 Task: Use Pastel Slide Medium Effect in this video Movie B.mp4
Action: Mouse moved to (293, 115)
Screenshot: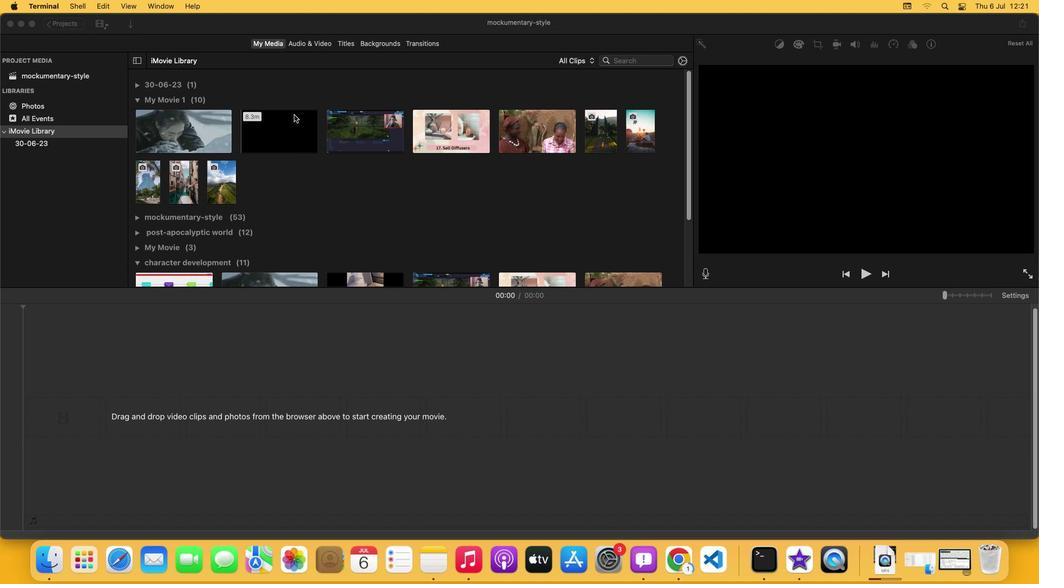 
Action: Mouse pressed left at (293, 115)
Screenshot: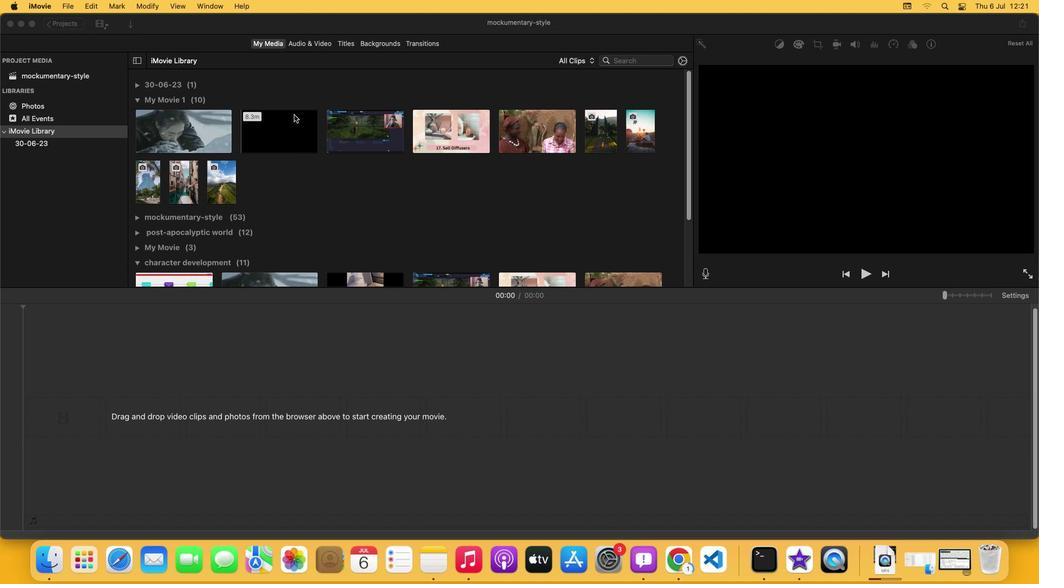 
Action: Mouse moved to (324, 47)
Screenshot: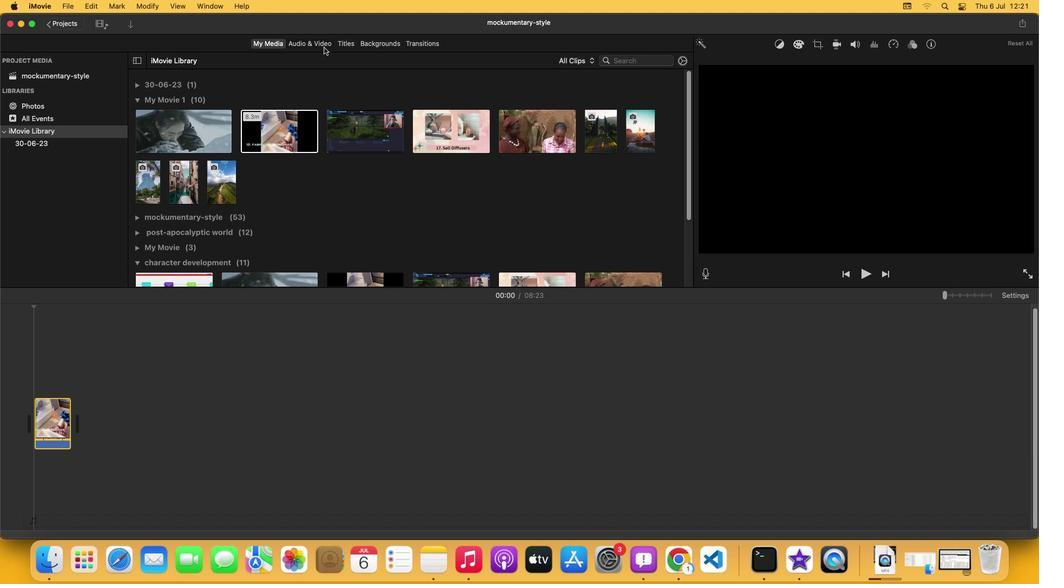 
Action: Mouse pressed left at (324, 47)
Screenshot: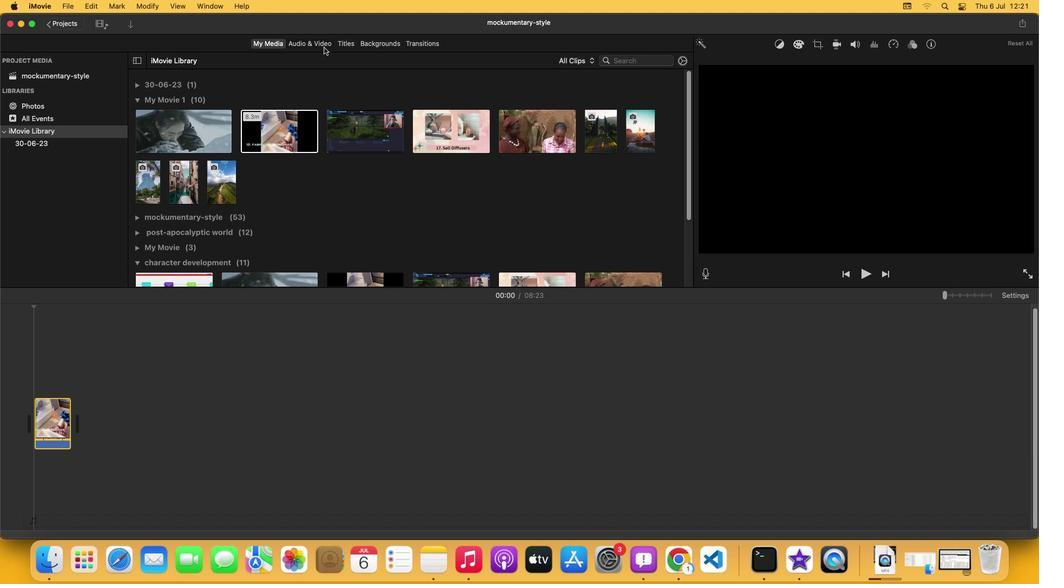 
Action: Mouse moved to (183, 180)
Screenshot: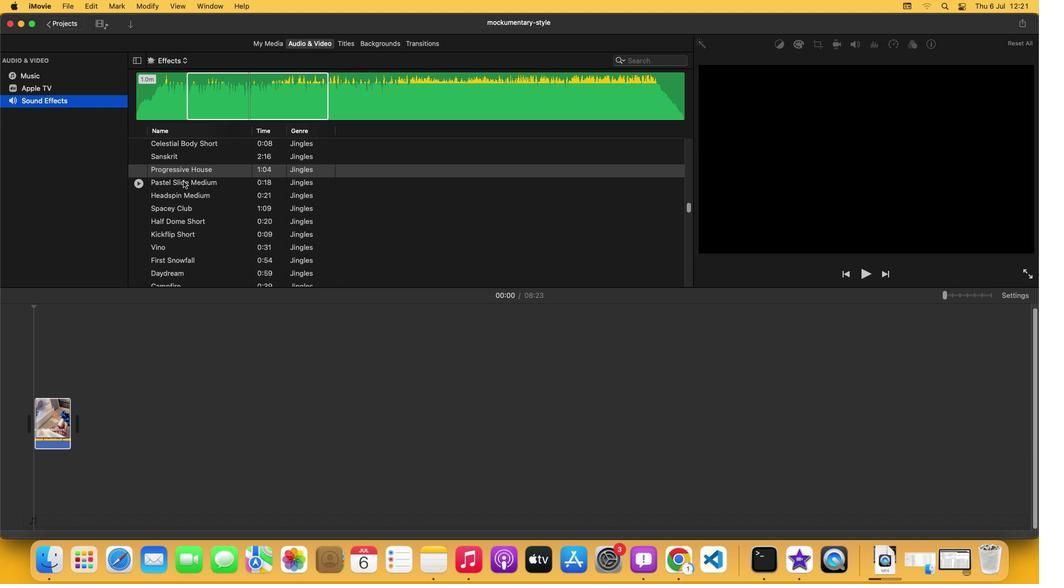 
Action: Mouse pressed left at (183, 180)
Screenshot: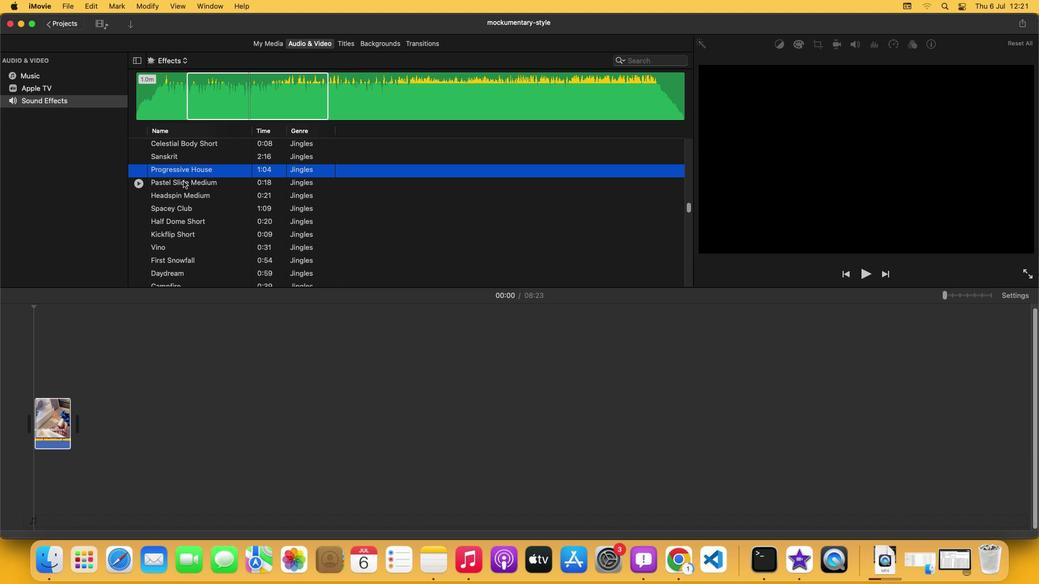 
Action: Mouse moved to (198, 108)
Screenshot: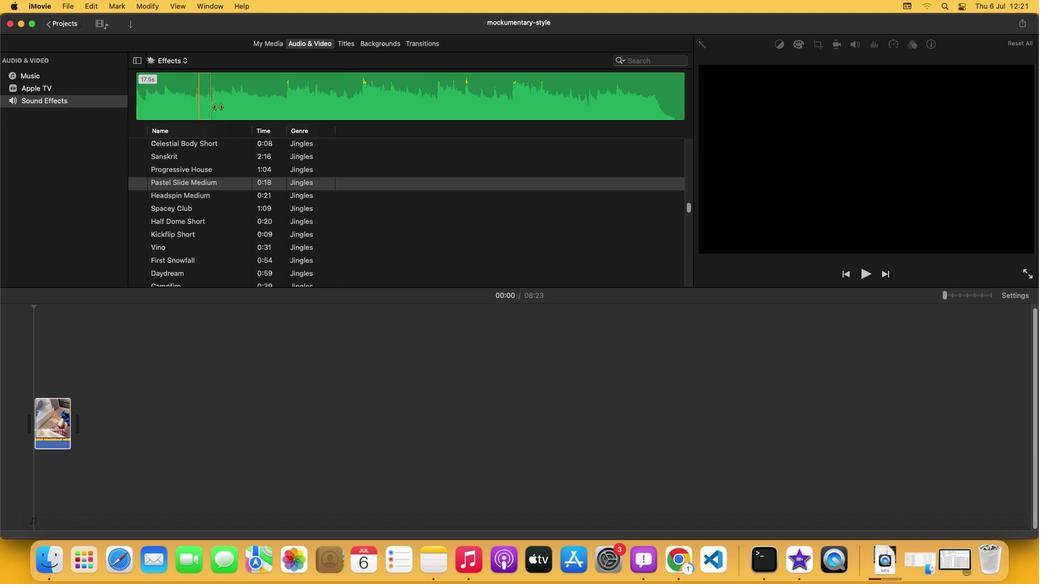 
Action: Mouse pressed left at (198, 108)
Screenshot: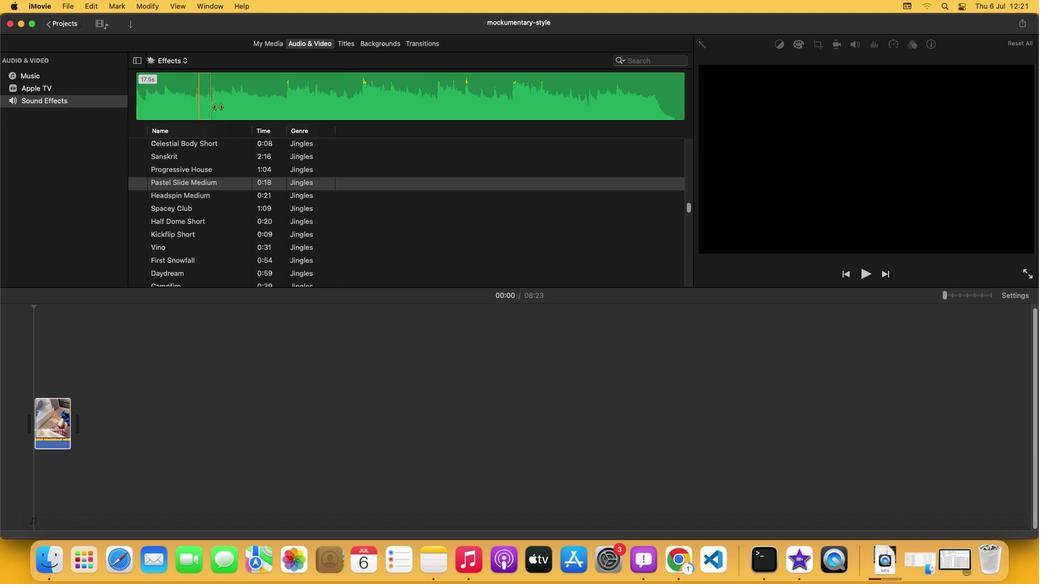 
Action: Mouse moved to (286, 97)
Screenshot: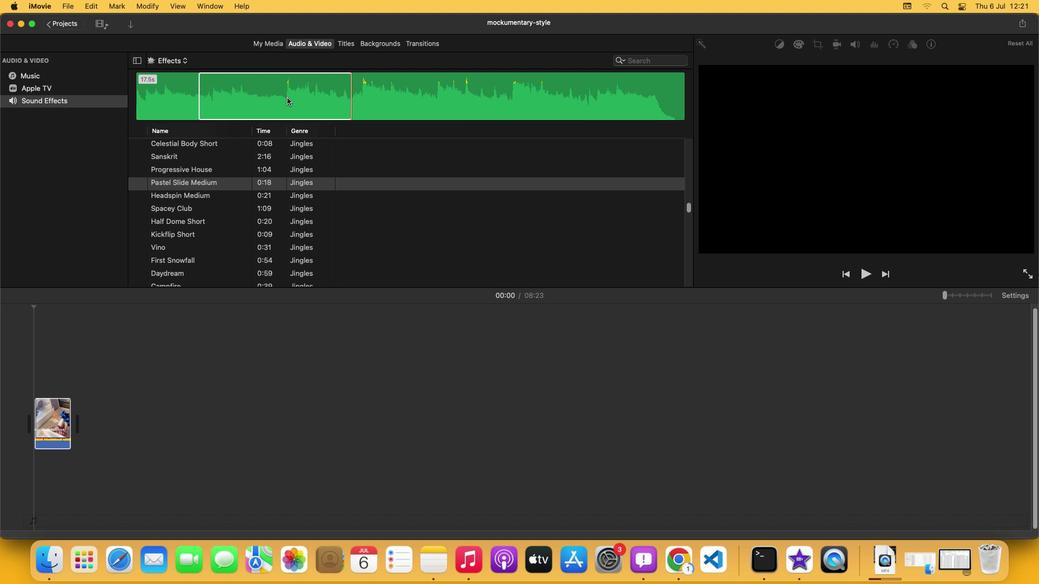 
Action: Mouse pressed left at (286, 97)
Screenshot: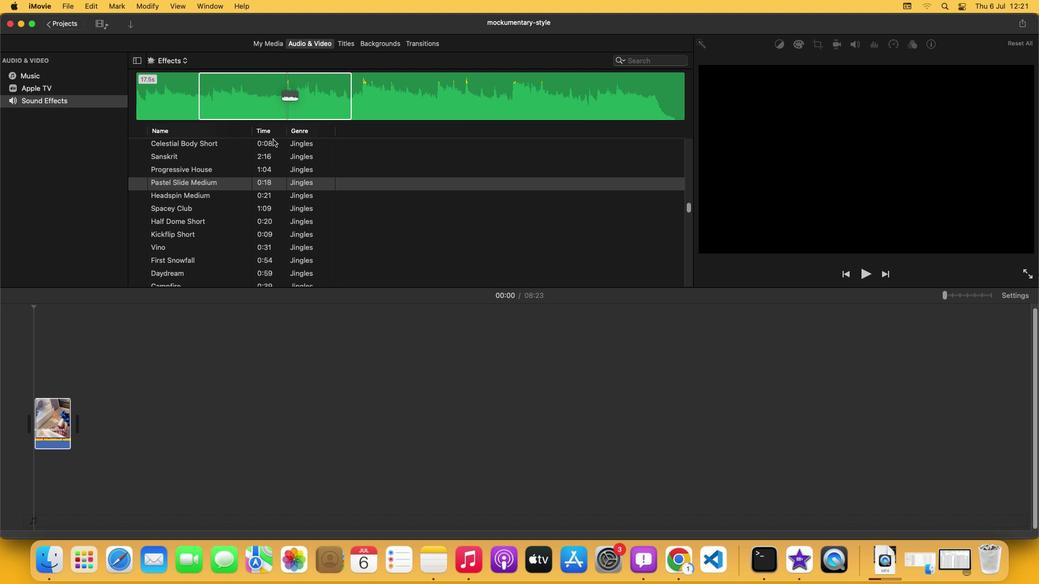 
Action: Mouse moved to (116, 452)
Screenshot: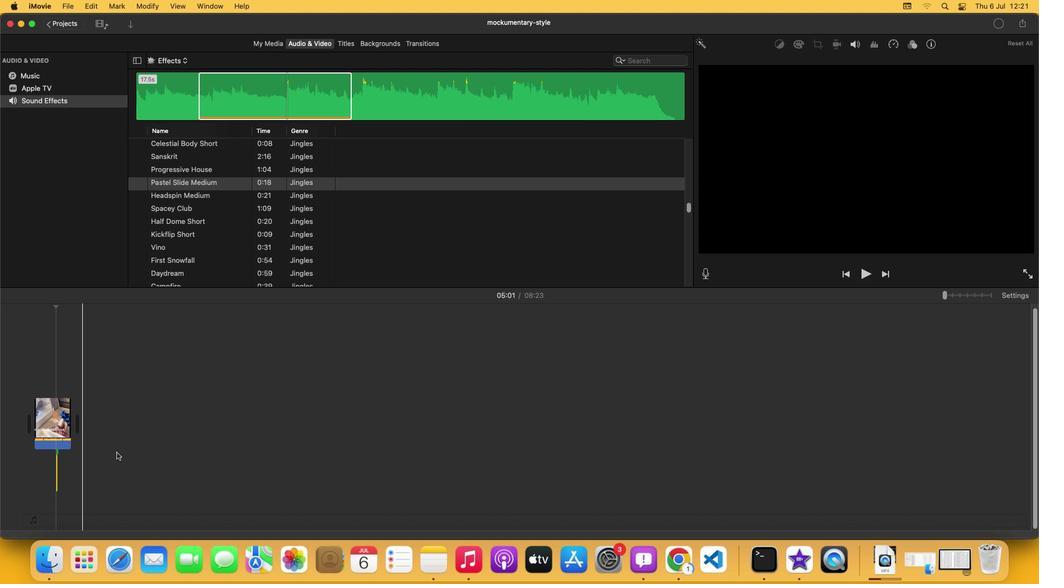 
